 Task: For heading Calibri with Bold.  font size for heading24,  'Change the font style of data to'Bell MT.  and font size to 16,  Change the alignment of both headline & data to Align middle & Align Center.  In the sheet  Dynamic Sales templetes 
Action: Mouse moved to (20, 102)
Screenshot: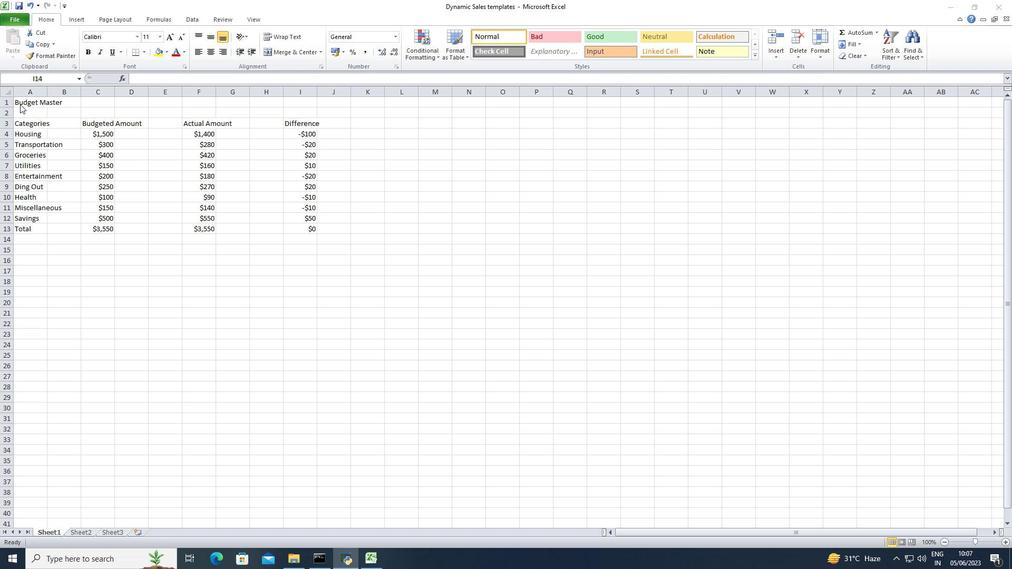 
Action: Mouse pressed left at (20, 102)
Screenshot: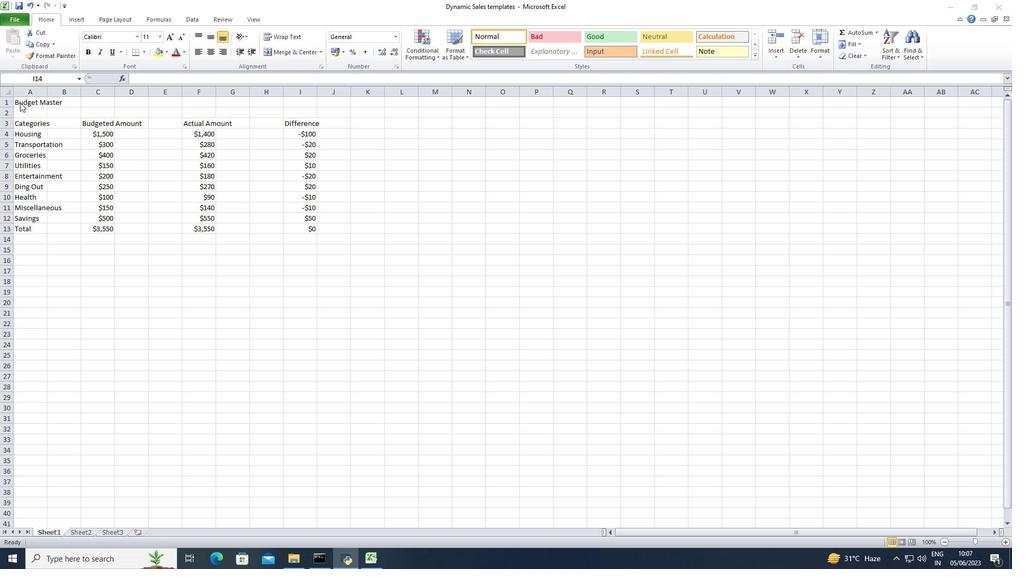 
Action: Mouse moved to (21, 103)
Screenshot: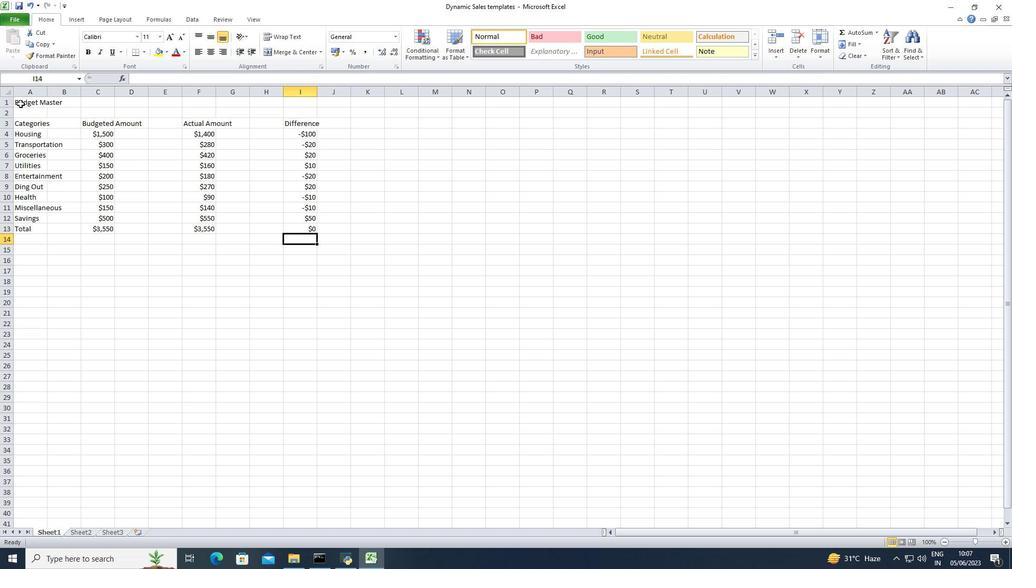 
Action: Mouse pressed left at (20, 103)
Screenshot: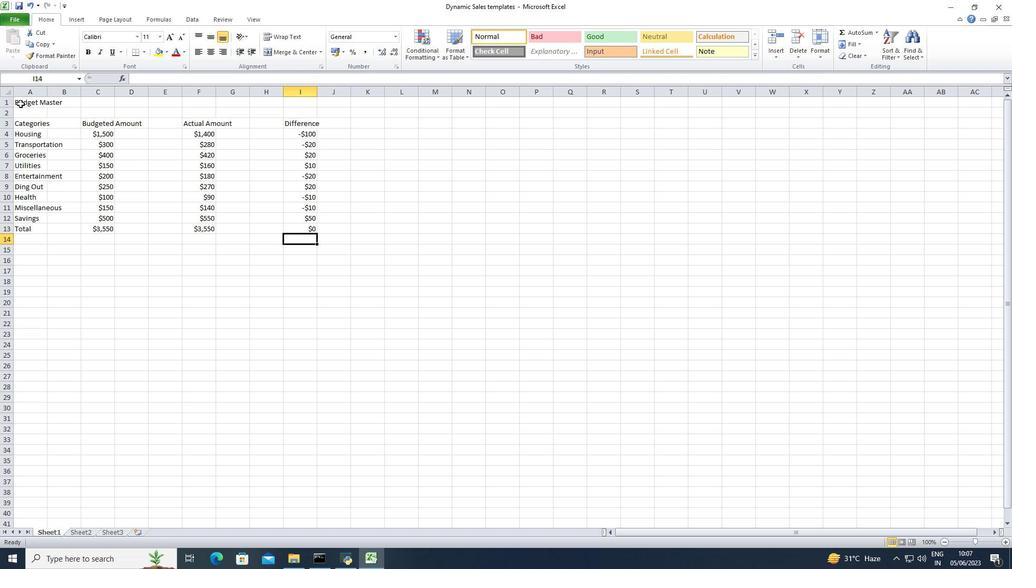 
Action: Mouse moved to (108, 31)
Screenshot: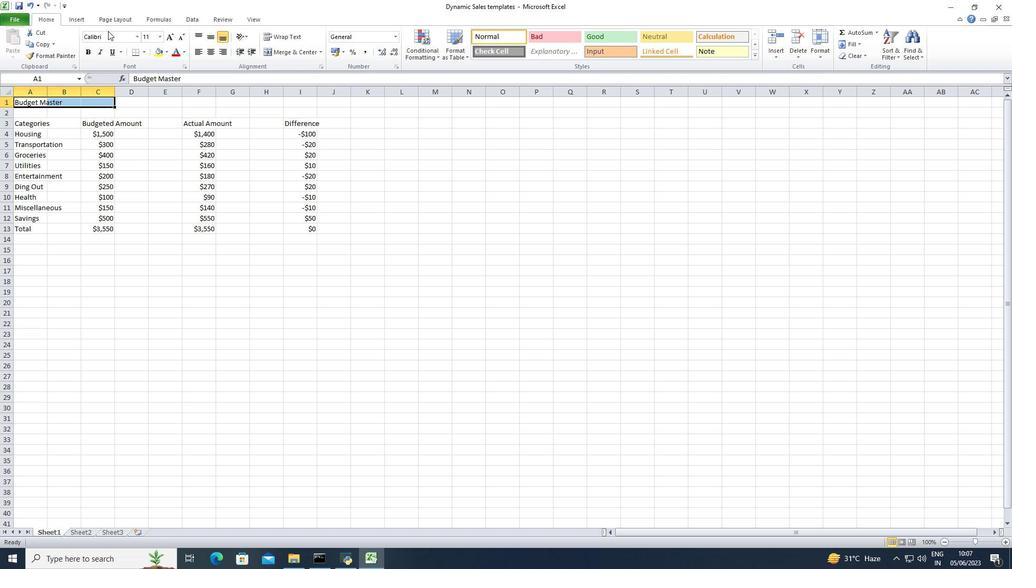 
Action: Mouse pressed left at (108, 31)
Screenshot: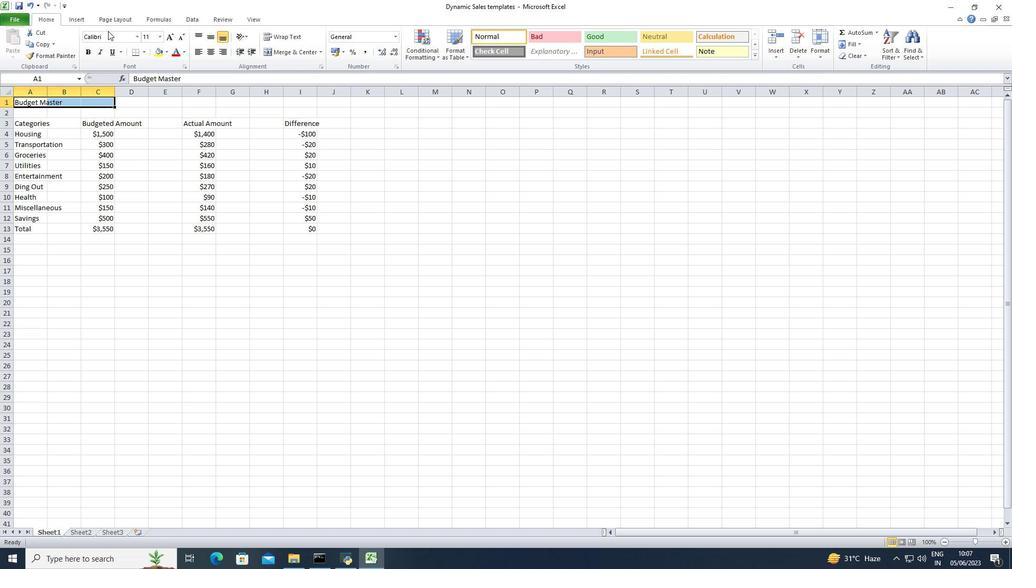
Action: Mouse moved to (108, 34)
Screenshot: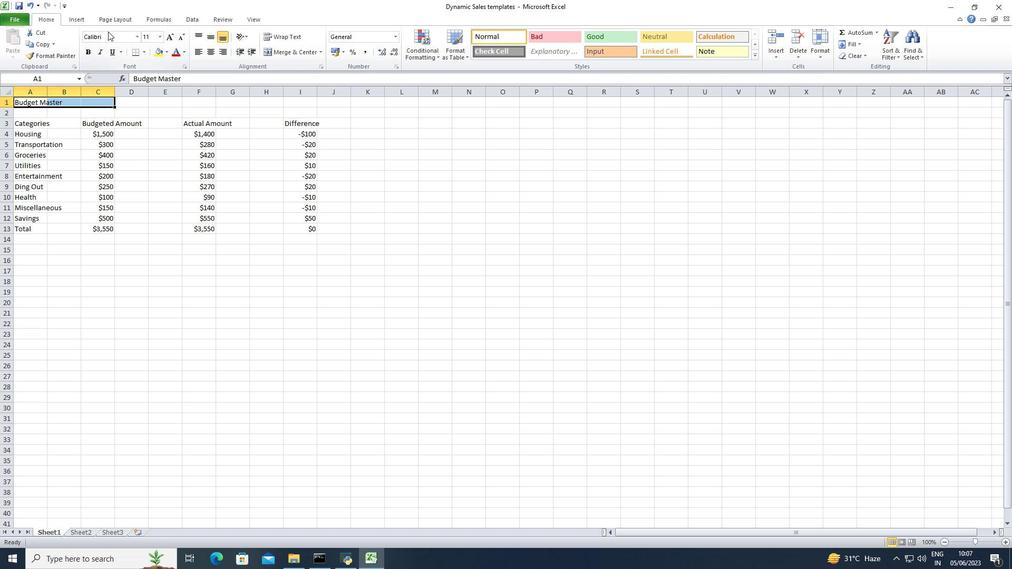 
Action: Mouse pressed left at (108, 34)
Screenshot: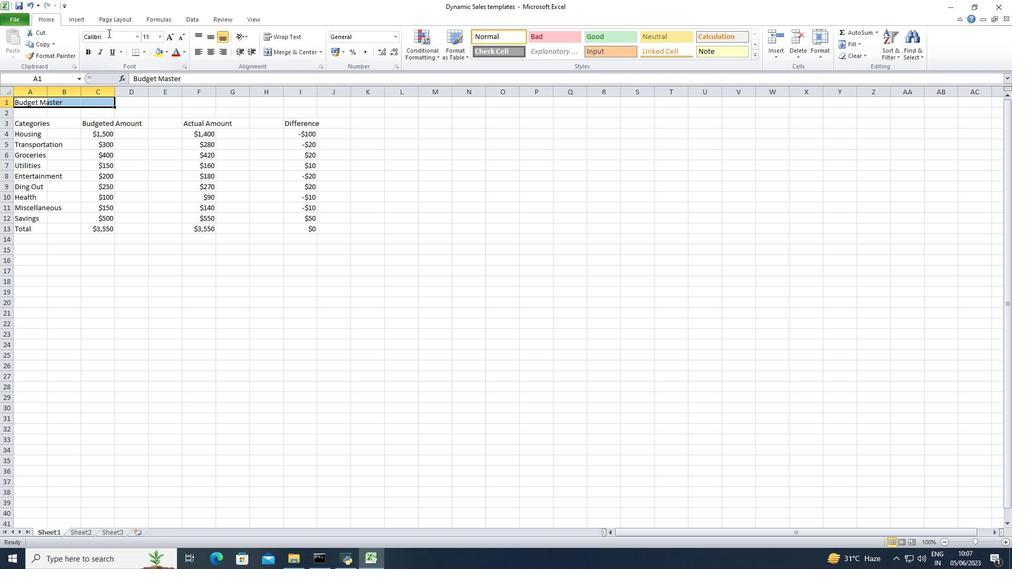 
Action: Key pressed <Key.enter>
Screenshot: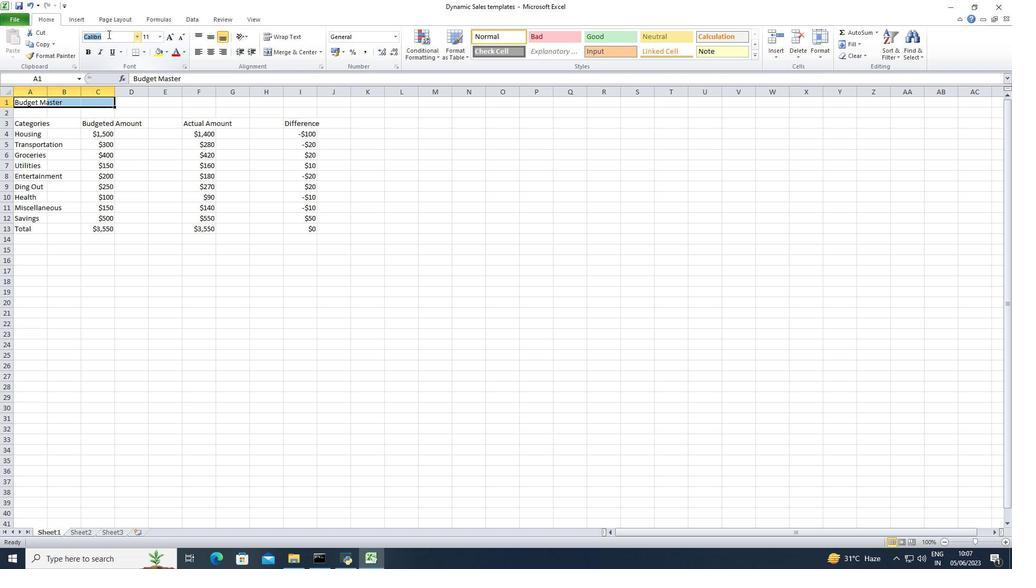 
Action: Mouse moved to (89, 53)
Screenshot: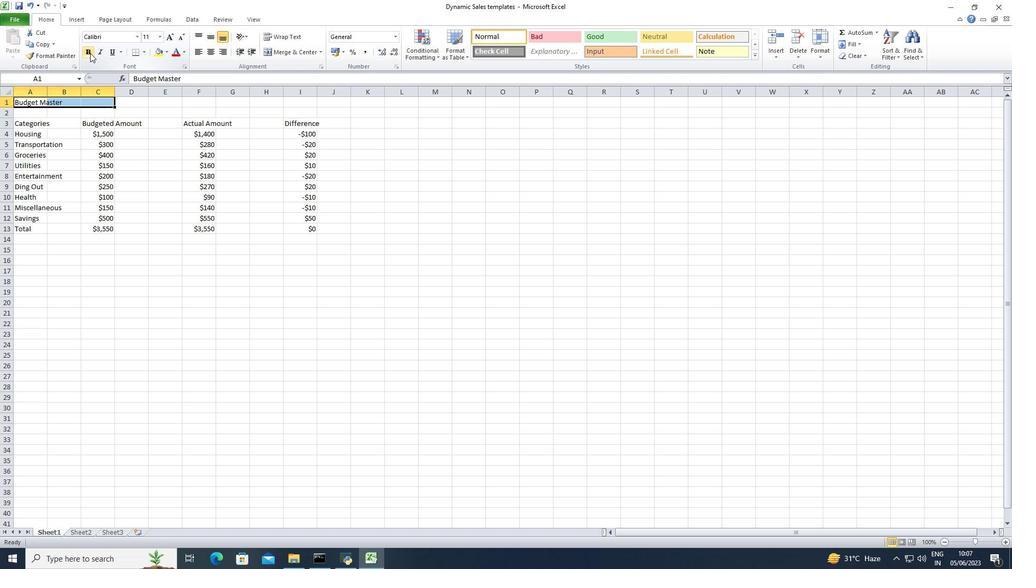 
Action: Mouse pressed left at (89, 53)
Screenshot: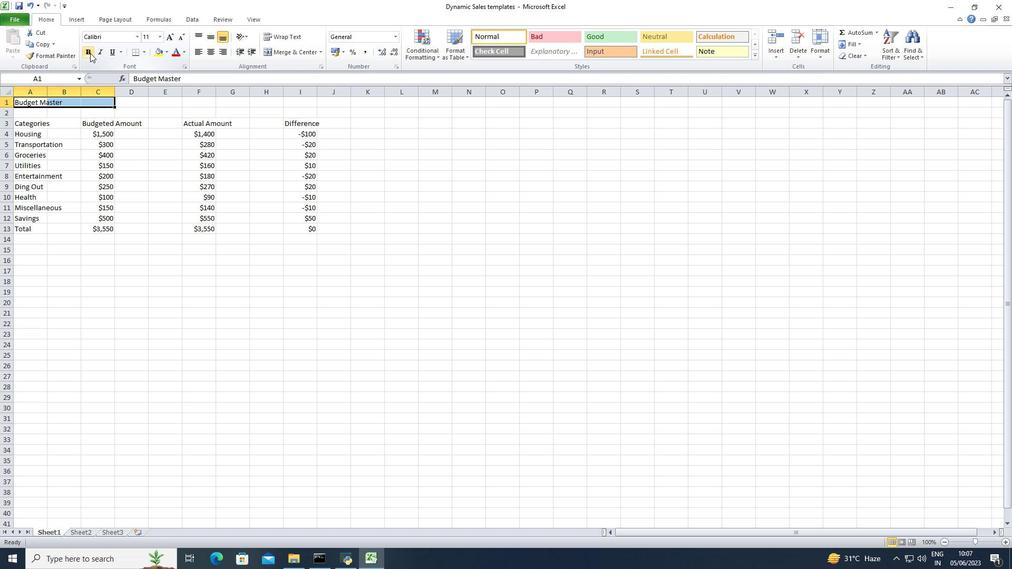 
Action: Mouse moved to (161, 35)
Screenshot: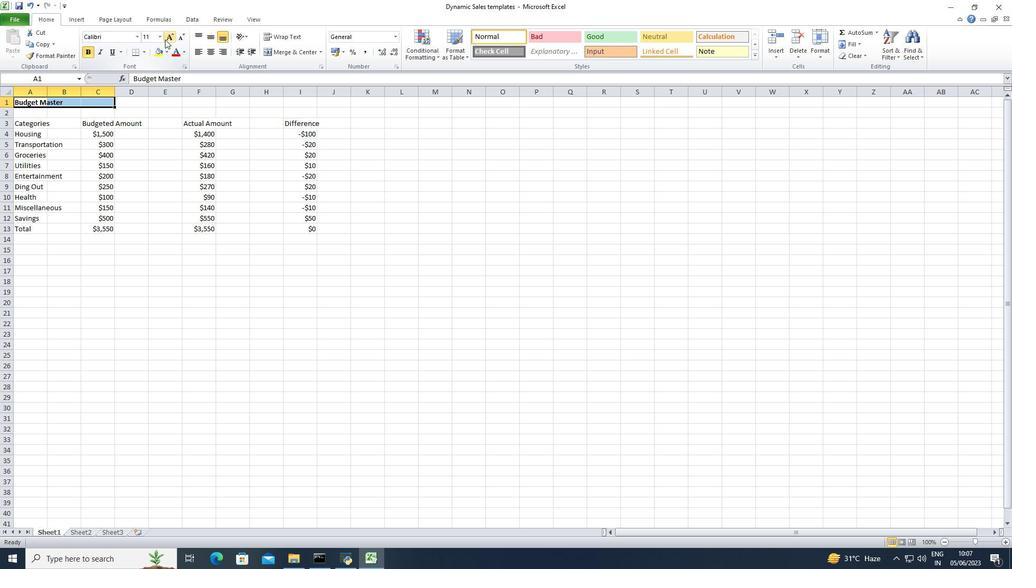 
Action: Mouse pressed left at (161, 35)
Screenshot: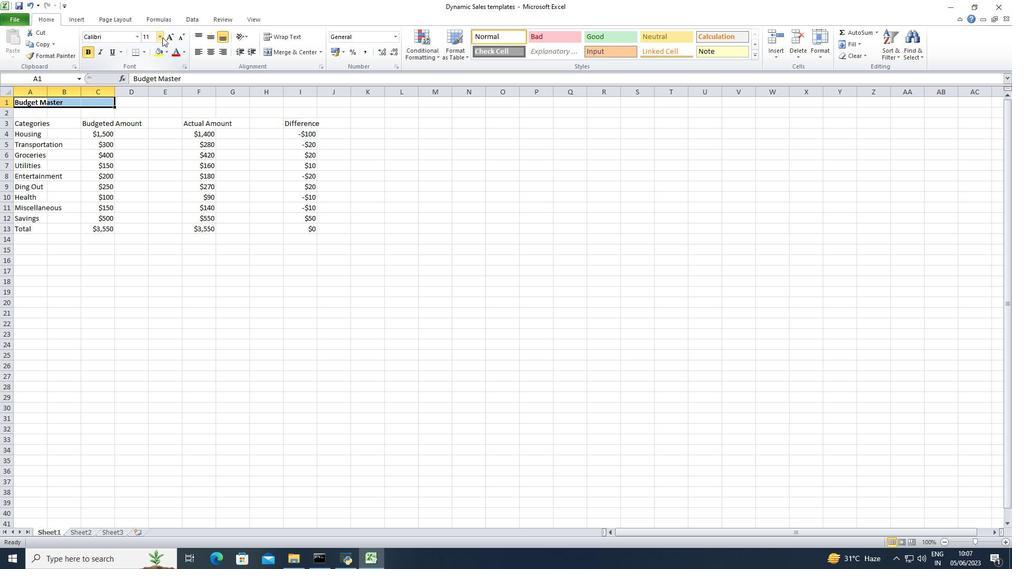 
Action: Mouse moved to (150, 135)
Screenshot: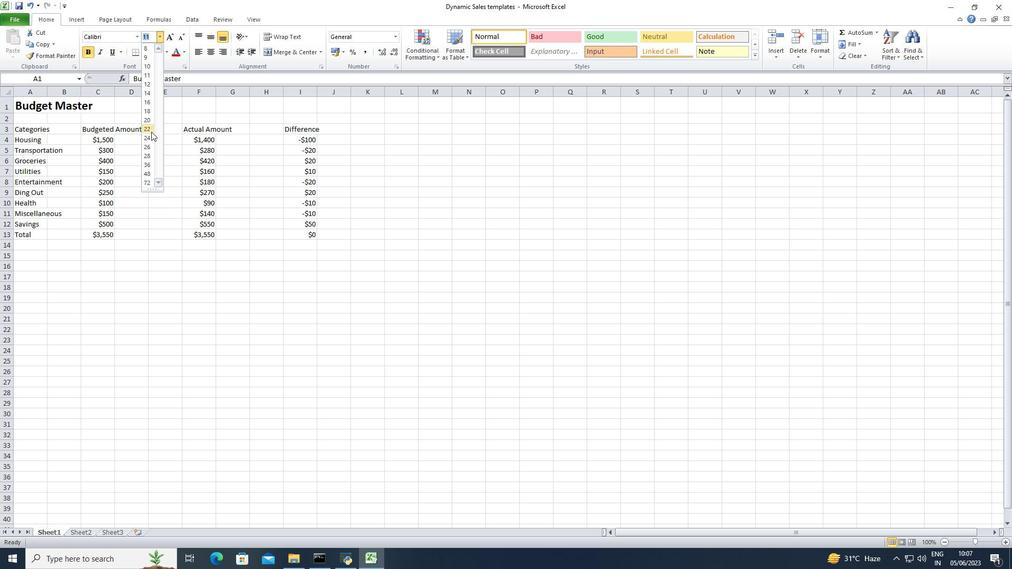 
Action: Mouse pressed left at (150, 135)
Screenshot: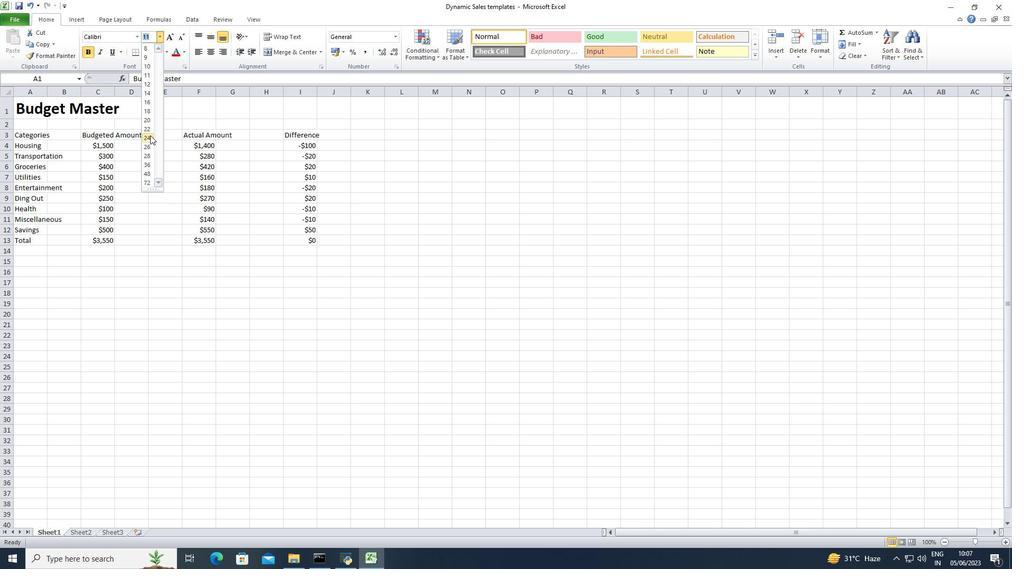 
Action: Mouse moved to (18, 133)
Screenshot: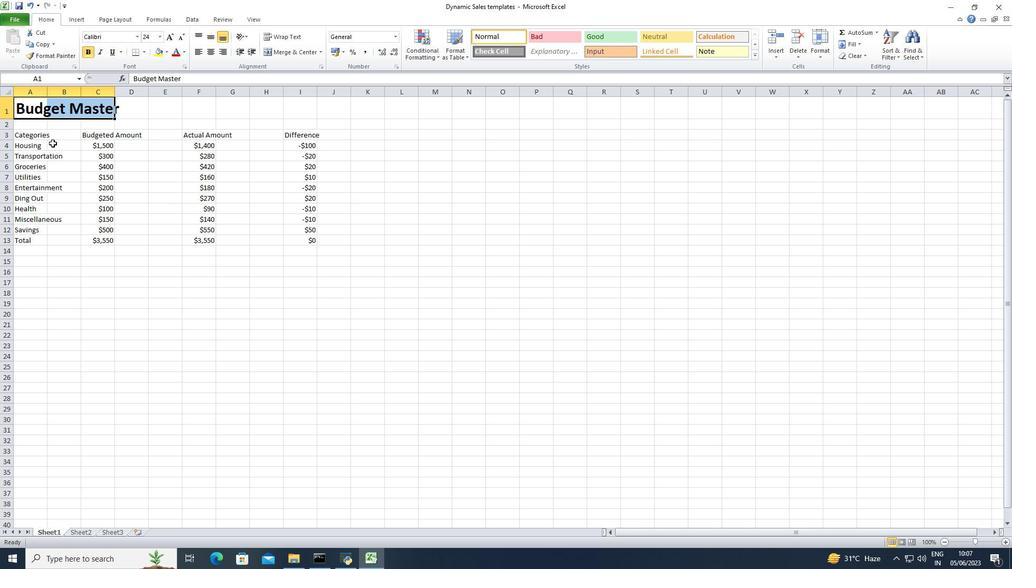 
Action: Mouse pressed left at (18, 133)
Screenshot: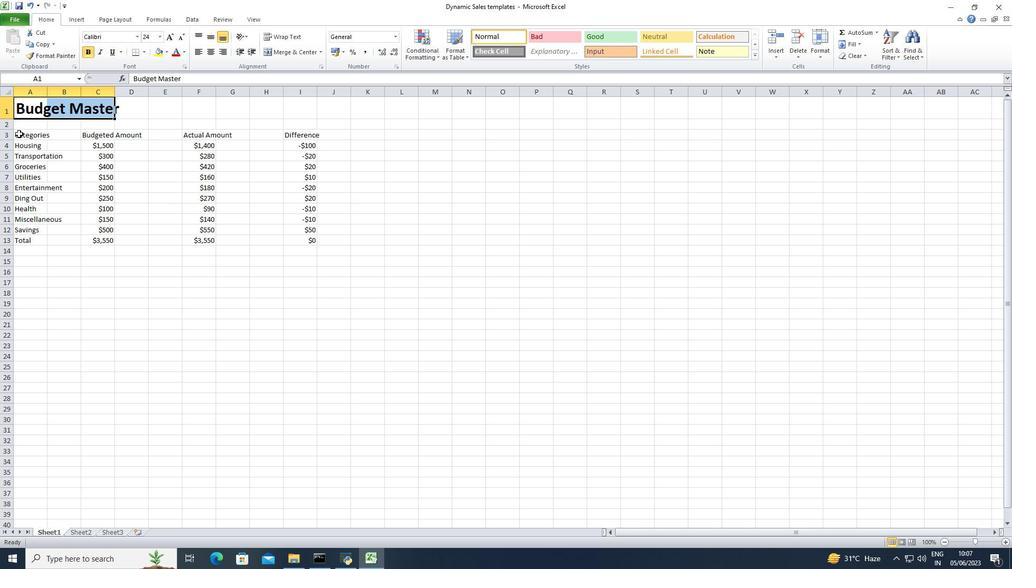
Action: Mouse moved to (116, 41)
Screenshot: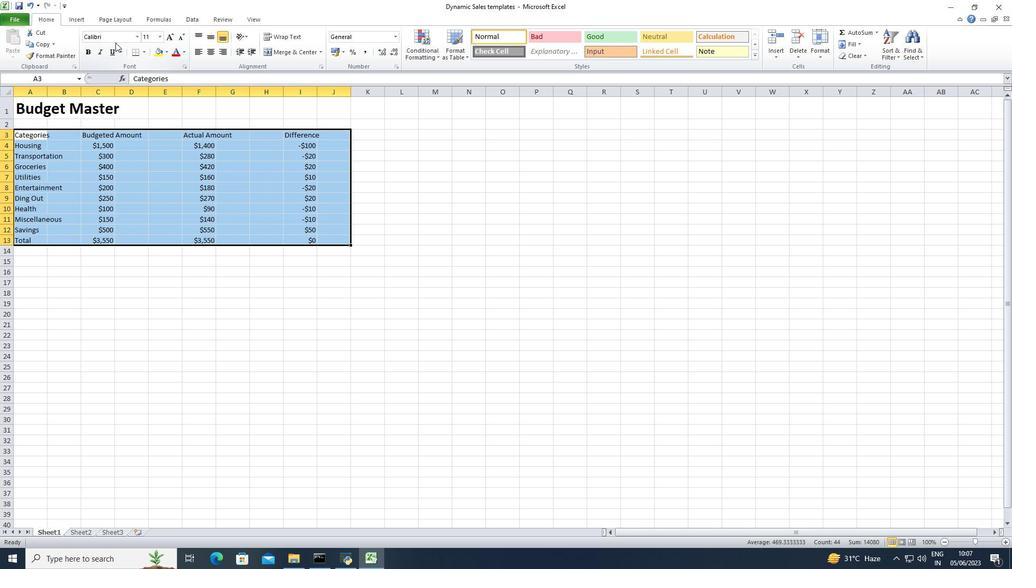 
Action: Mouse pressed left at (116, 41)
Screenshot: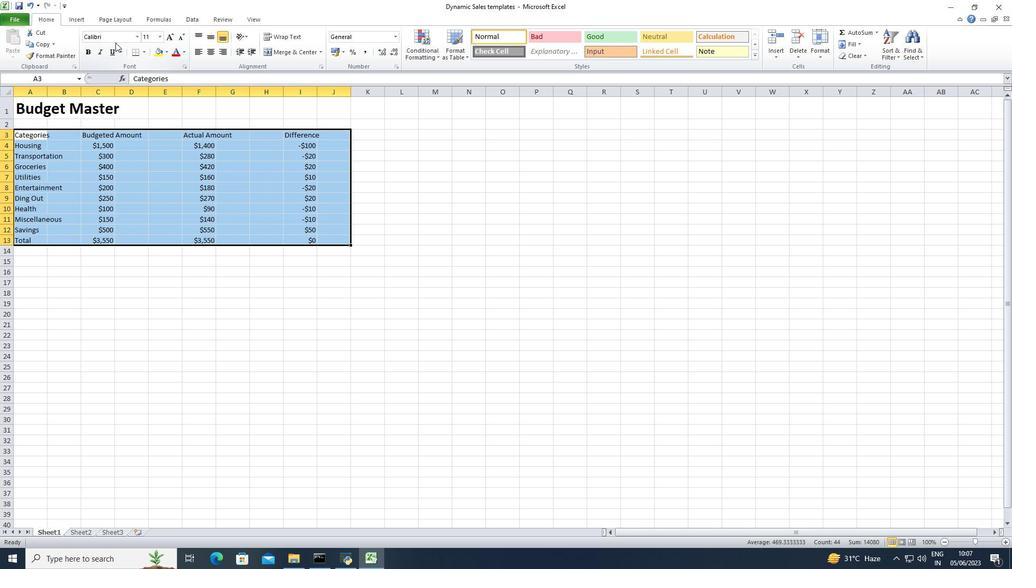 
Action: Mouse moved to (116, 36)
Screenshot: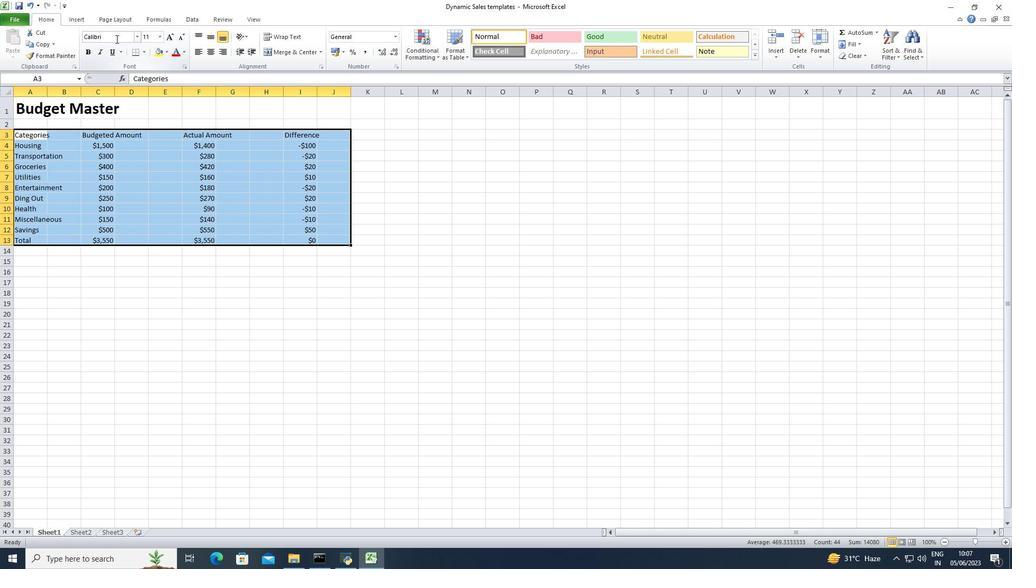 
Action: Mouse pressed left at (116, 36)
Screenshot: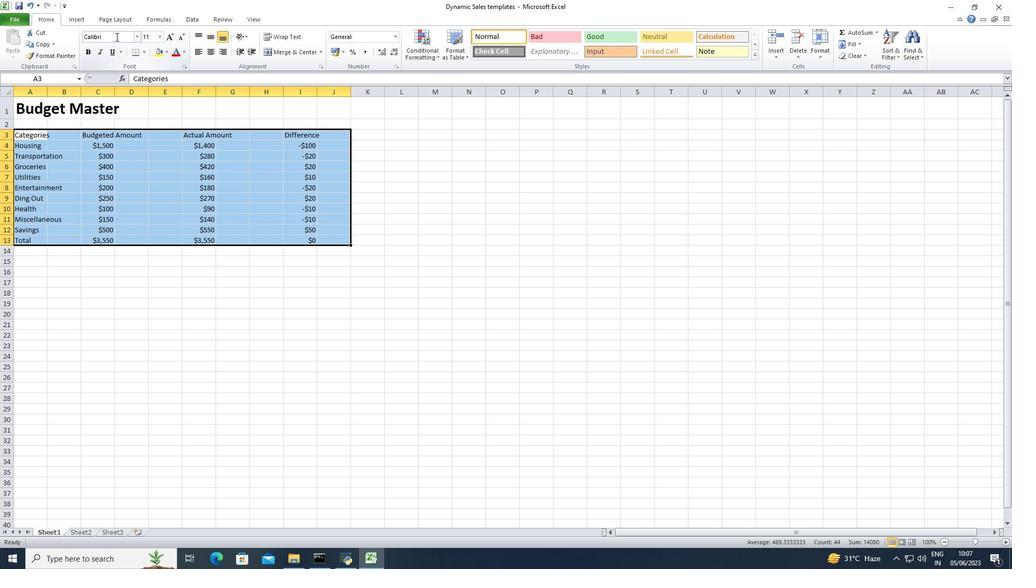 
Action: Key pressed ctrl+Bell<Key.backspace><Key.backspace><Key.backspace><Key.shift>Bell<Key.space><Key.shift>MT<Key.enter>
Screenshot: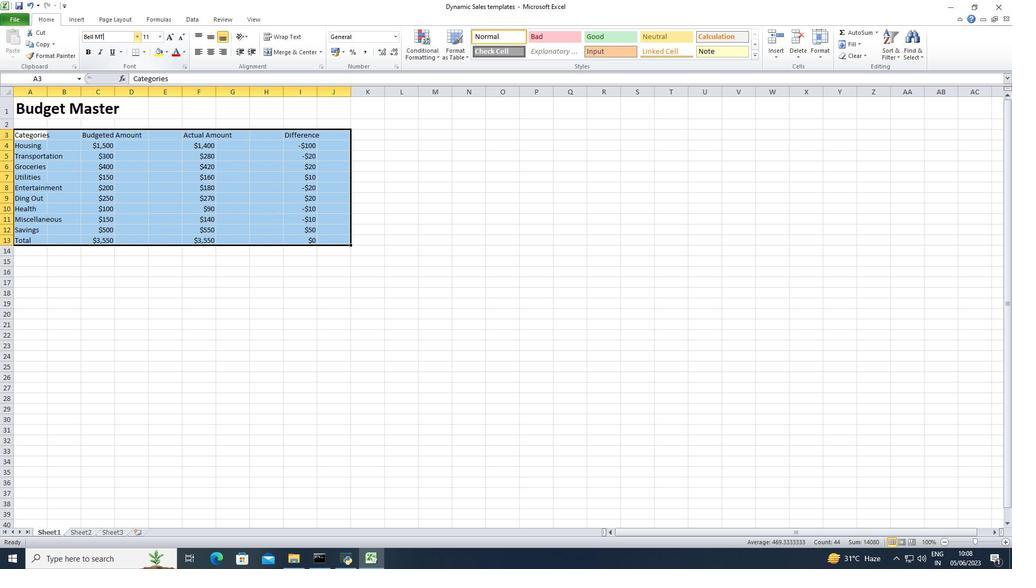 
Action: Mouse moved to (160, 38)
Screenshot: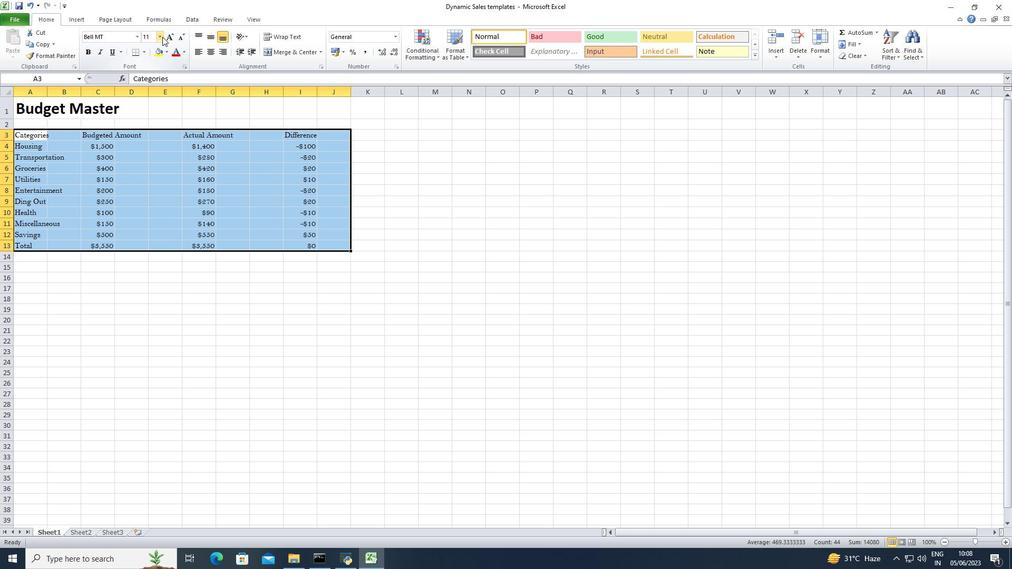 
Action: Mouse pressed left at (160, 38)
Screenshot: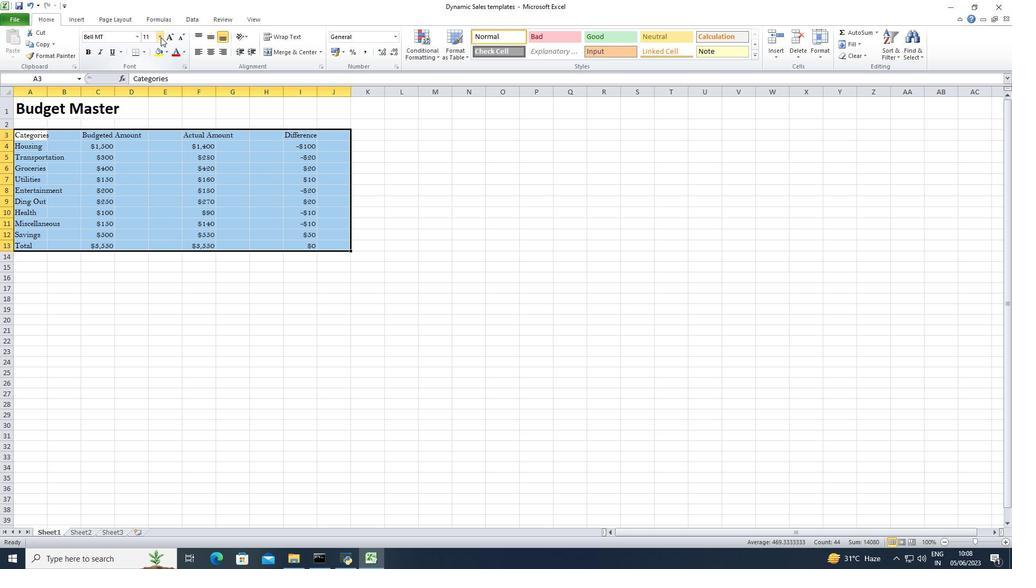 
Action: Mouse moved to (150, 104)
Screenshot: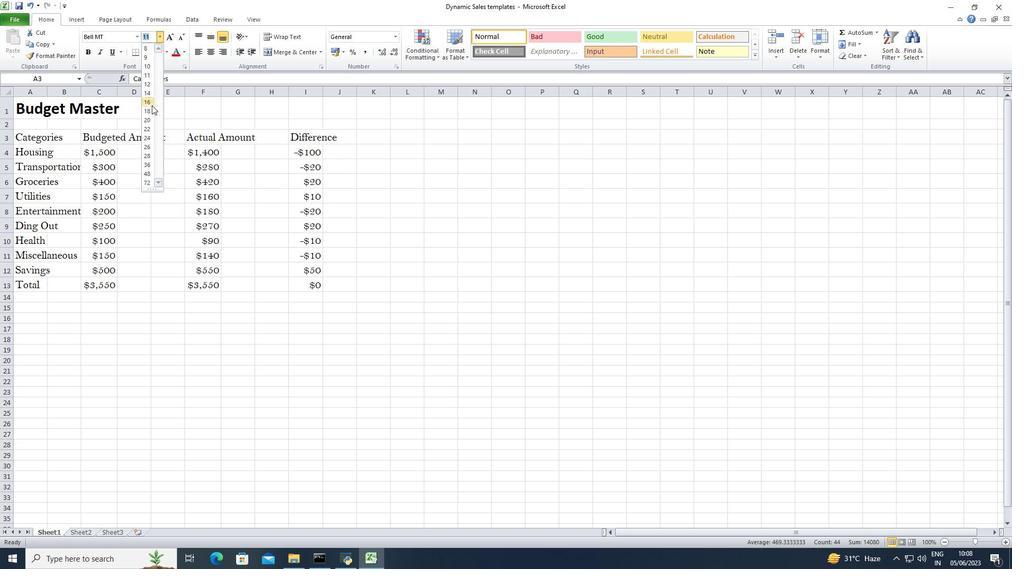 
Action: Mouse pressed left at (150, 104)
Screenshot: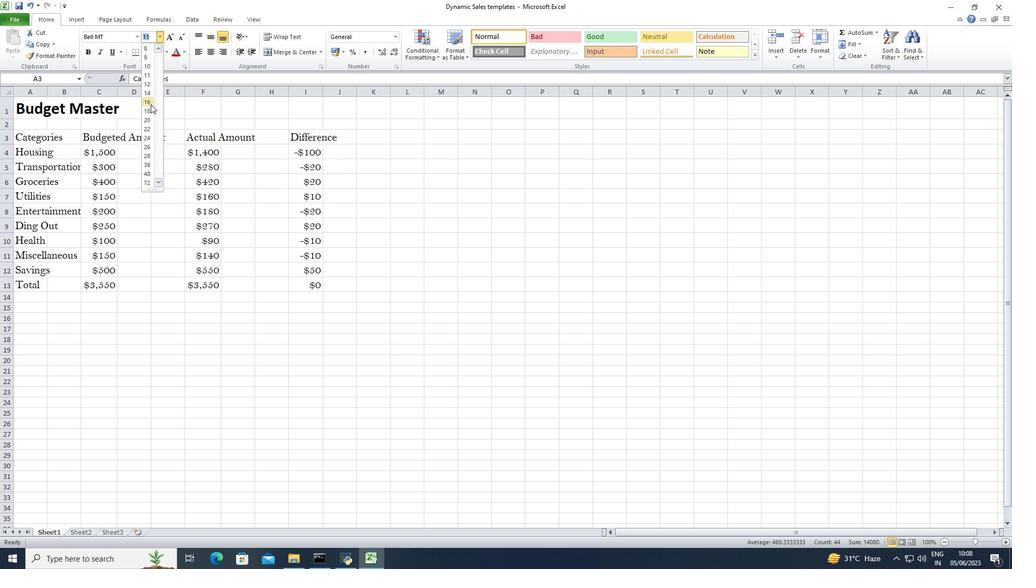 
Action: Mouse moved to (212, 53)
Screenshot: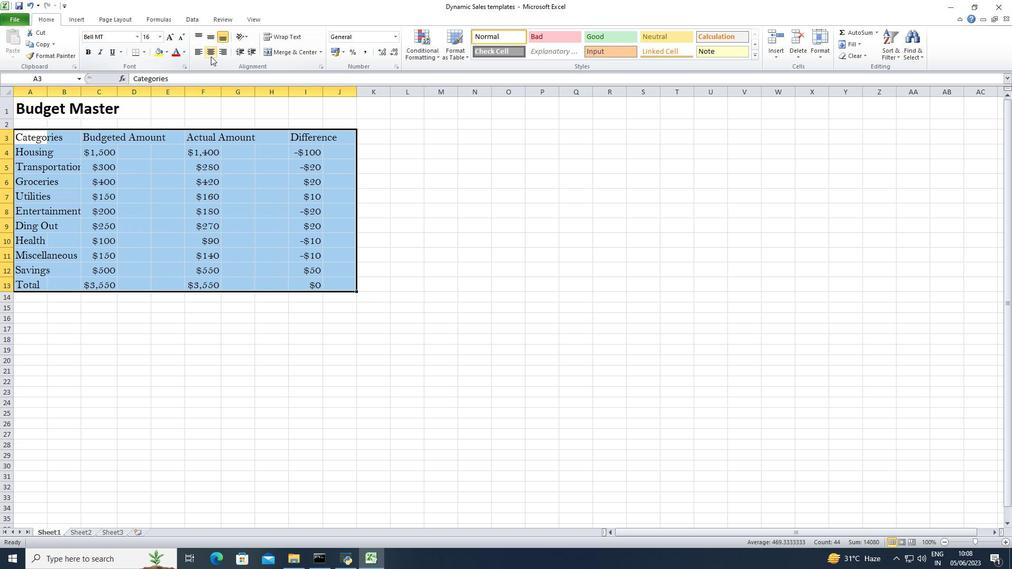 
Action: Mouse pressed left at (212, 53)
Screenshot: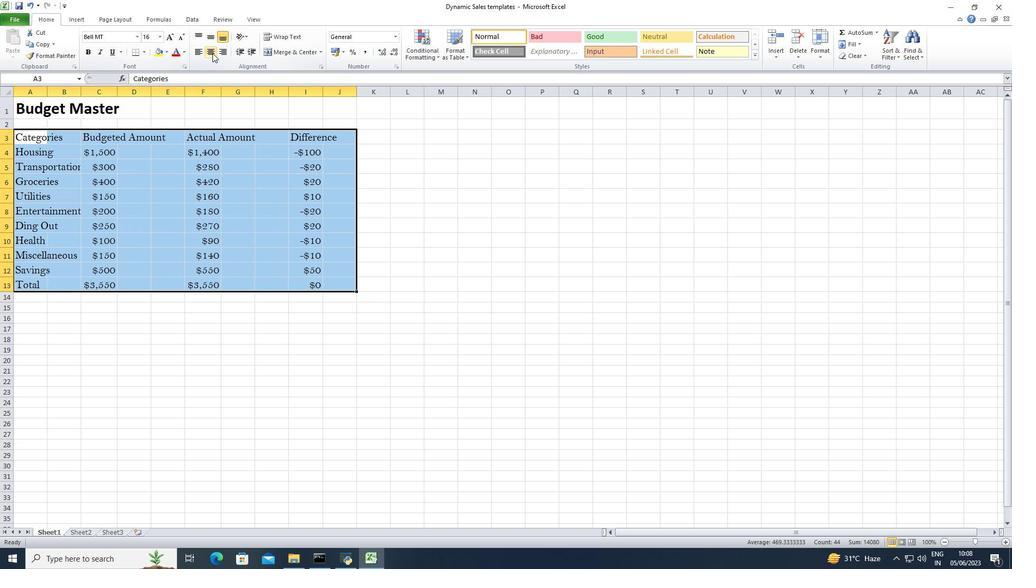 
Action: Mouse moved to (46, 92)
Screenshot: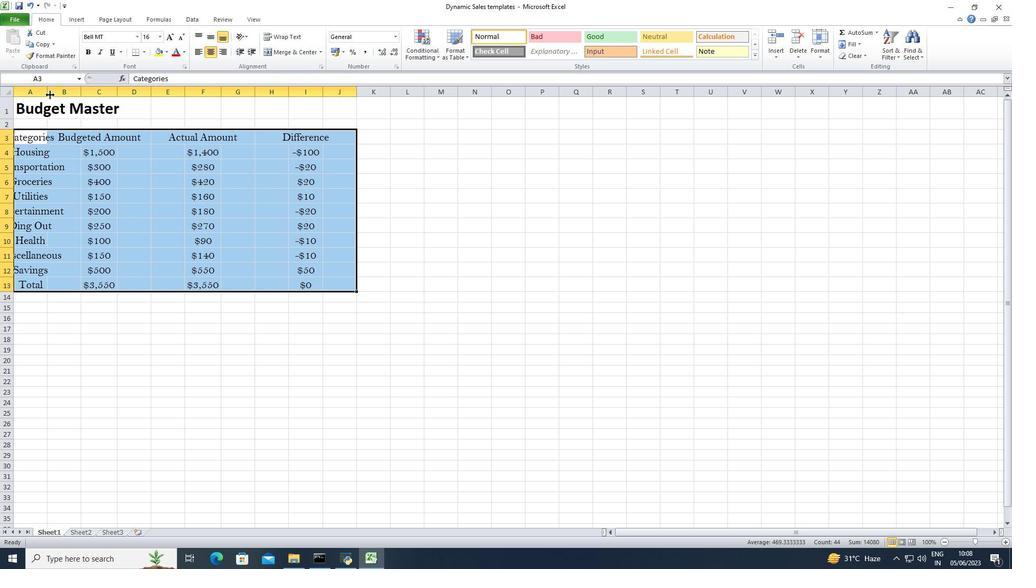 
Action: Mouse pressed left at (46, 92)
Screenshot: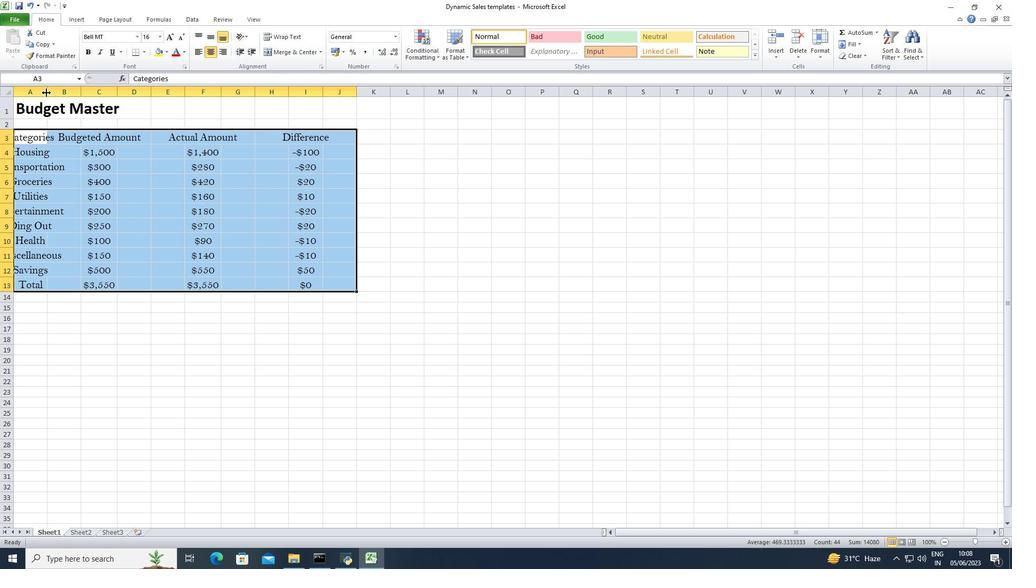 
Action: Mouse moved to (41, 104)
Screenshot: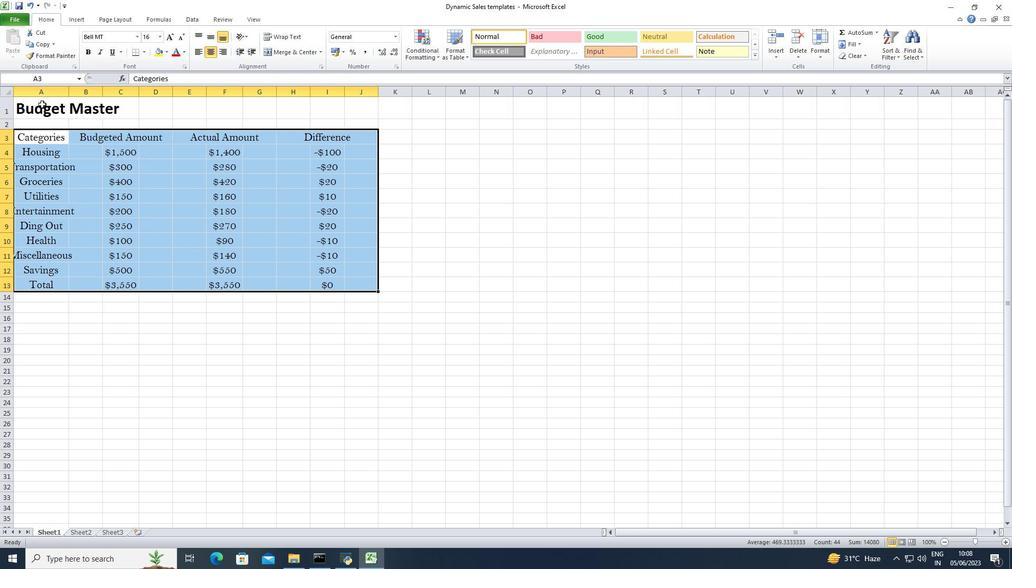 
Action: Mouse pressed left at (41, 104)
Screenshot: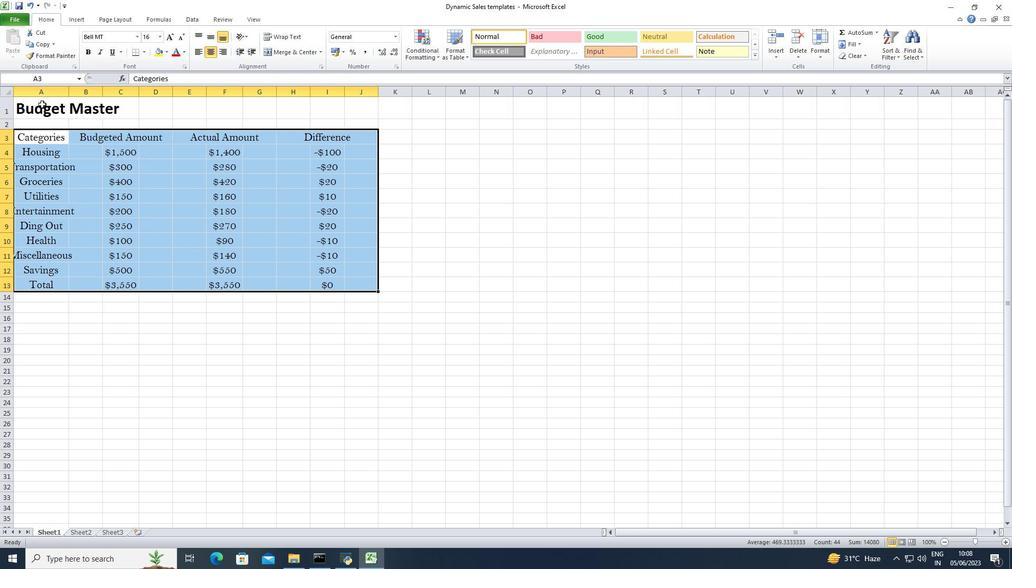 
Action: Mouse moved to (210, 53)
Screenshot: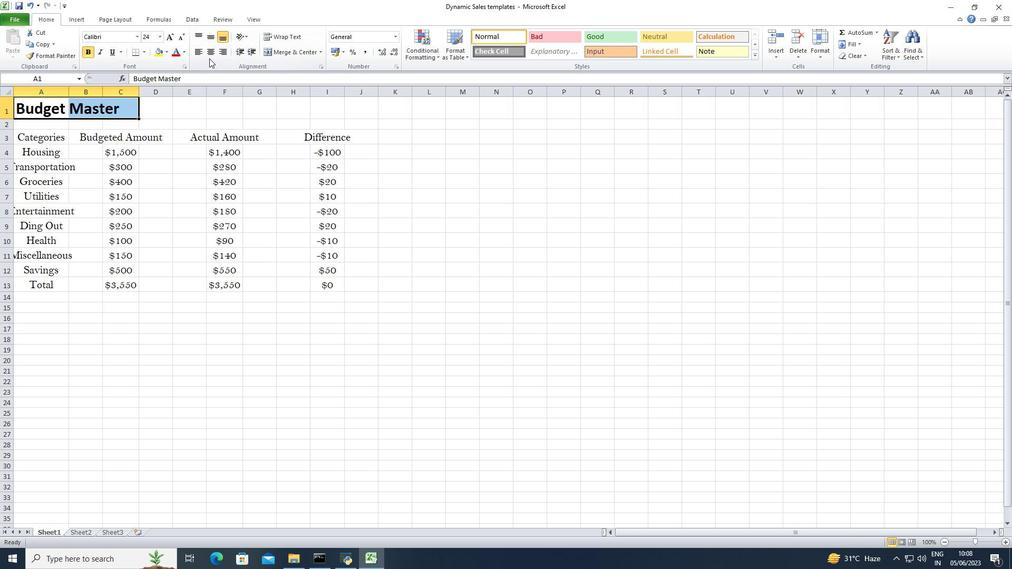
Action: Mouse pressed left at (210, 53)
Screenshot: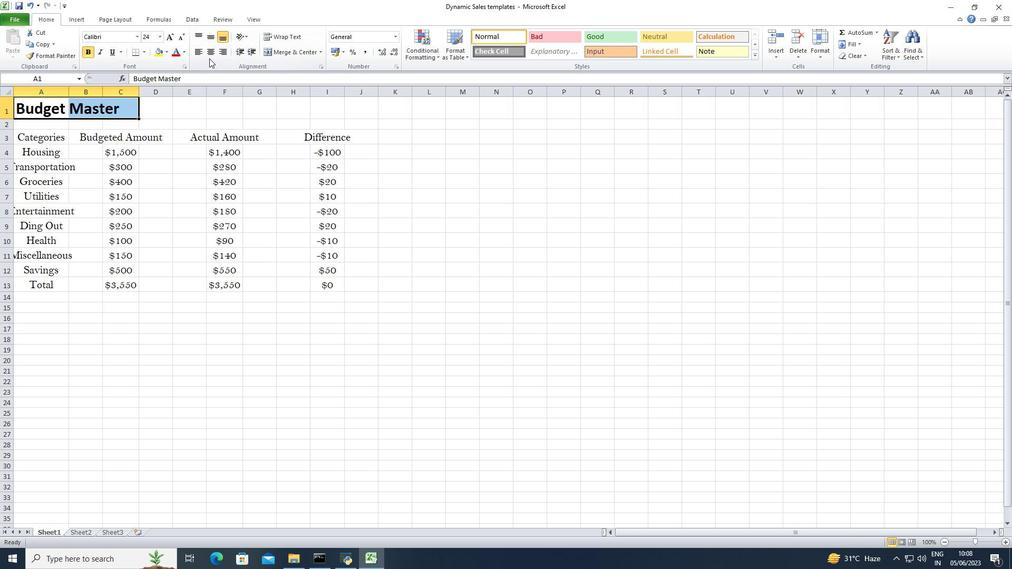 
Action: Mouse moved to (70, 93)
Screenshot: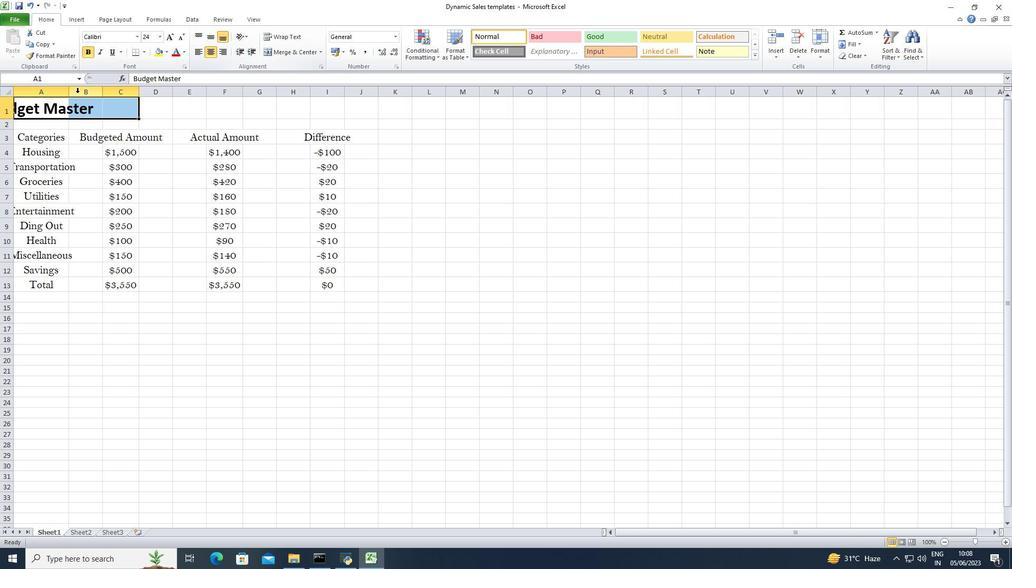 
Action: Mouse pressed left at (70, 93)
Screenshot: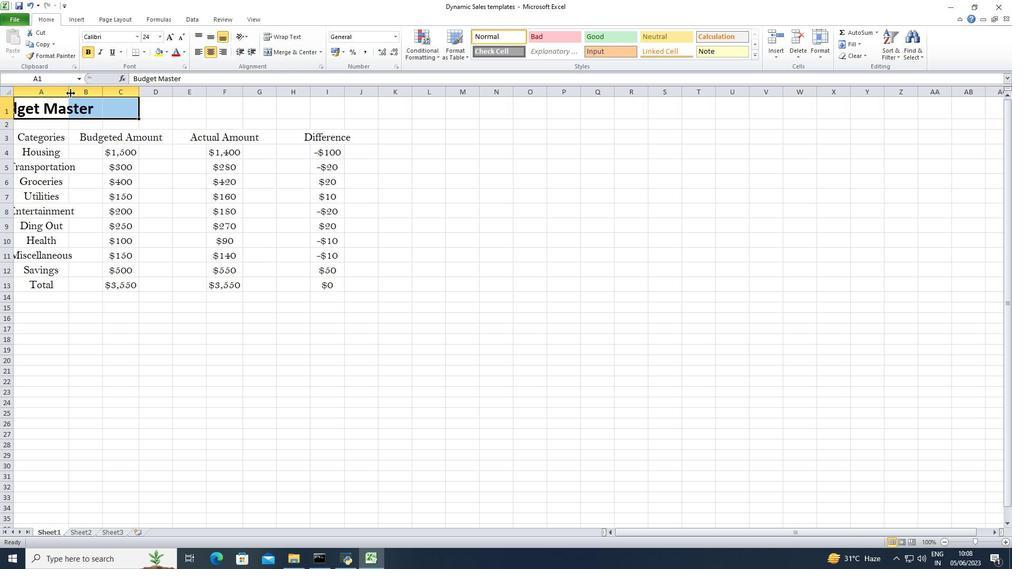 
Action: Mouse moved to (110, 100)
Screenshot: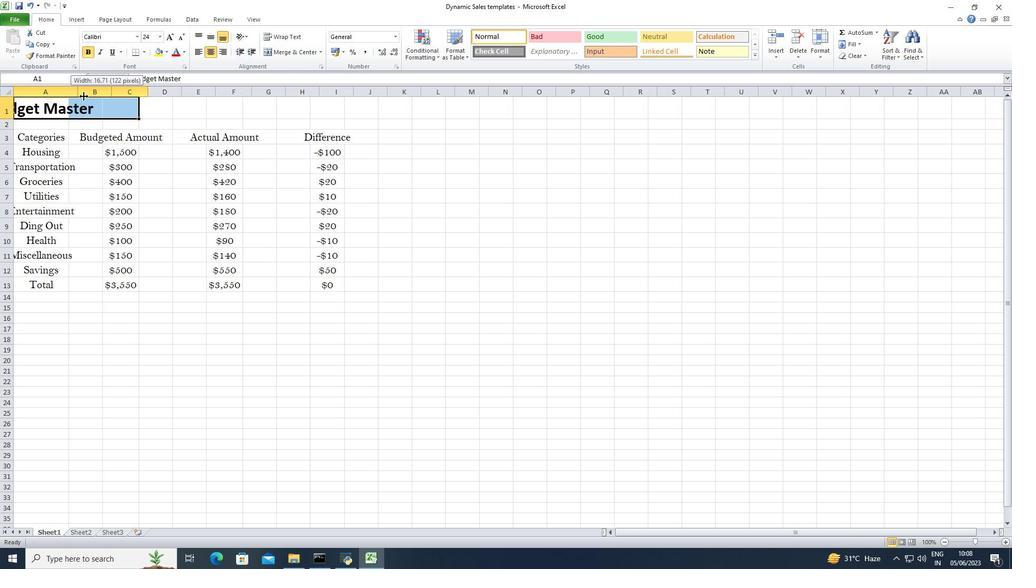 
Action: Mouse pressed left at (110, 100)
Screenshot: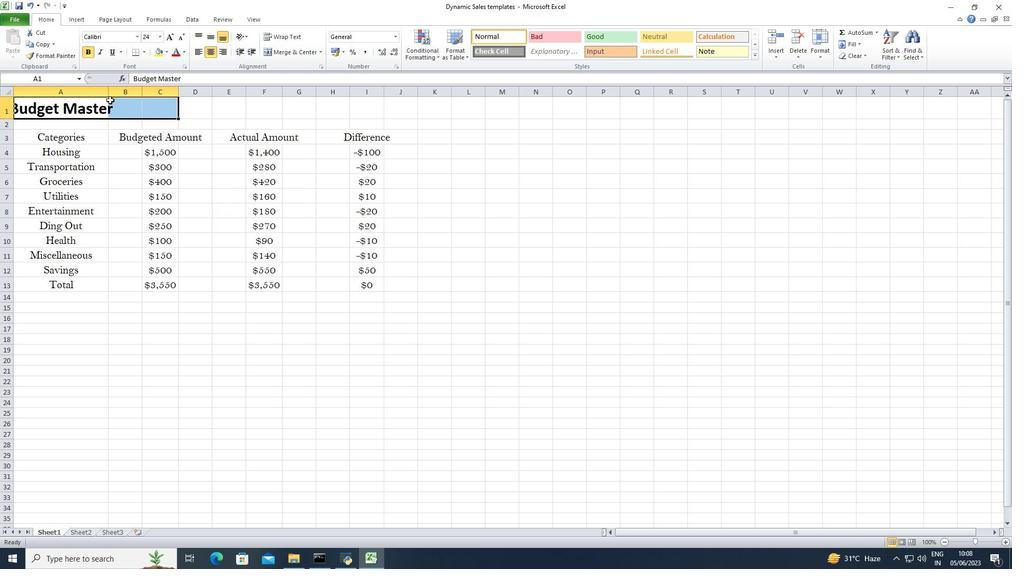 
Action: Mouse moved to (108, 96)
Screenshot: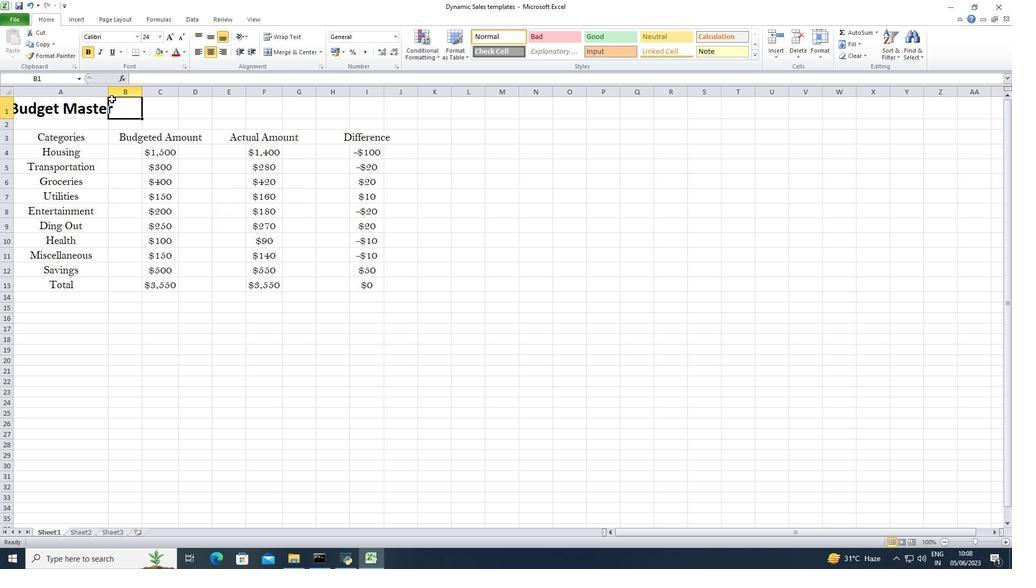 
Action: Mouse pressed left at (108, 96)
Screenshot: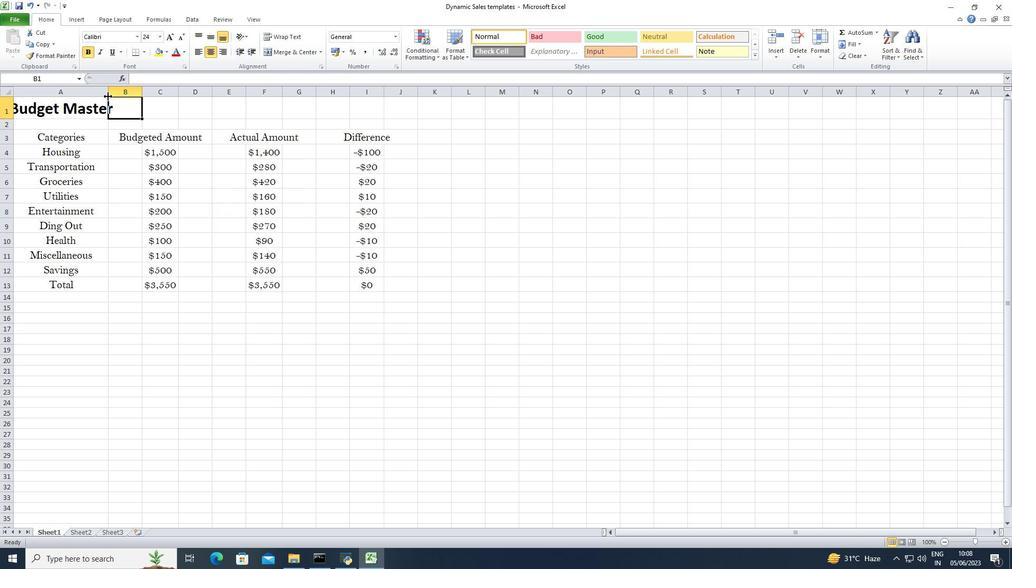 
Action: Mouse moved to (460, 109)
Screenshot: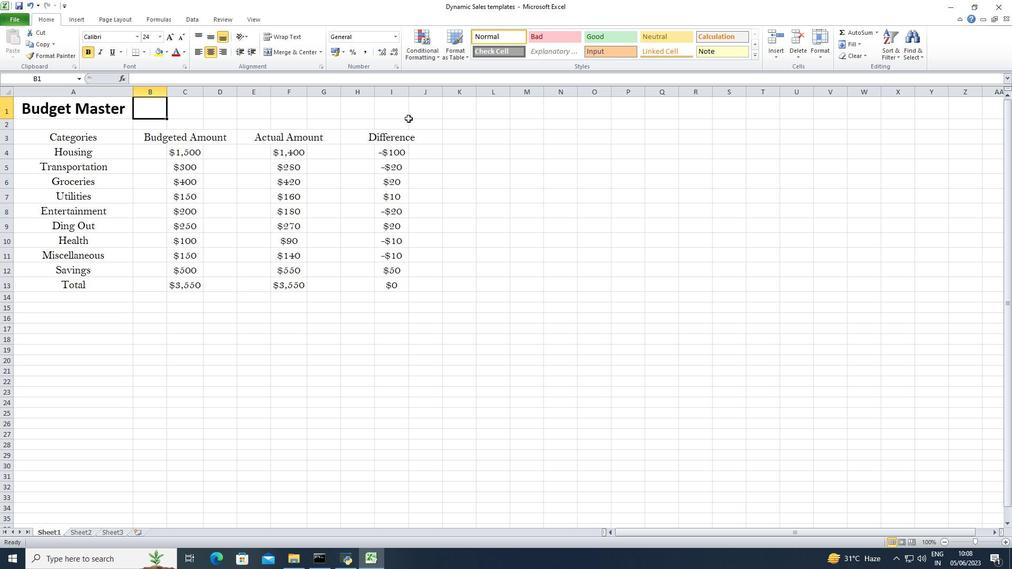 
Action: Mouse pressed left at (460, 109)
Screenshot: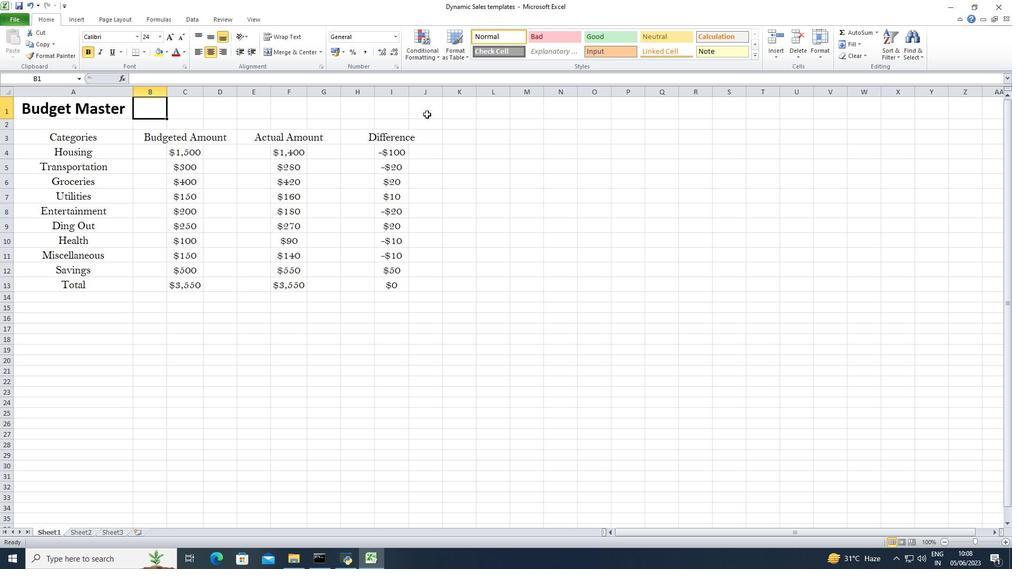 
